 Task: Print in tabloid paper size.
Action: Mouse moved to (81, 76)
Screenshot: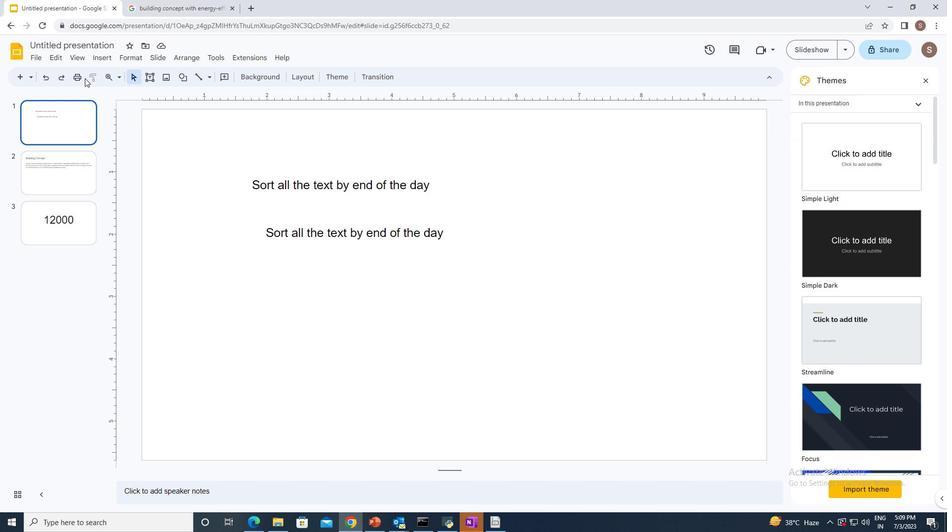 
Action: Mouse pressed left at (81, 76)
Screenshot: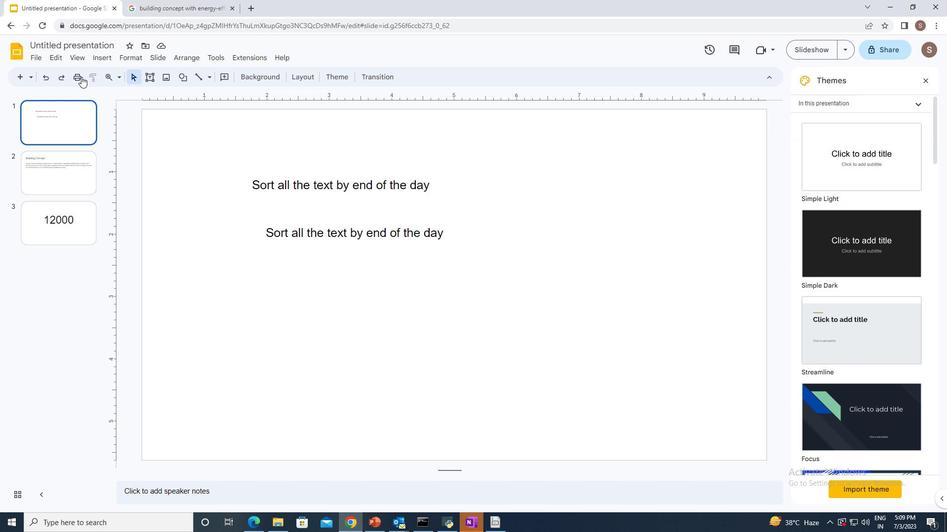 
Action: Mouse moved to (654, 156)
Screenshot: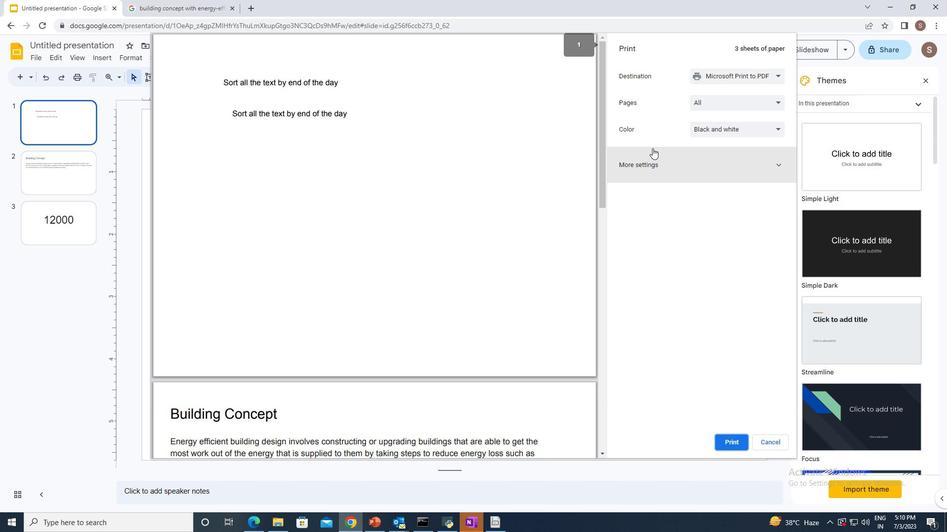 
Action: Mouse pressed left at (654, 156)
Screenshot: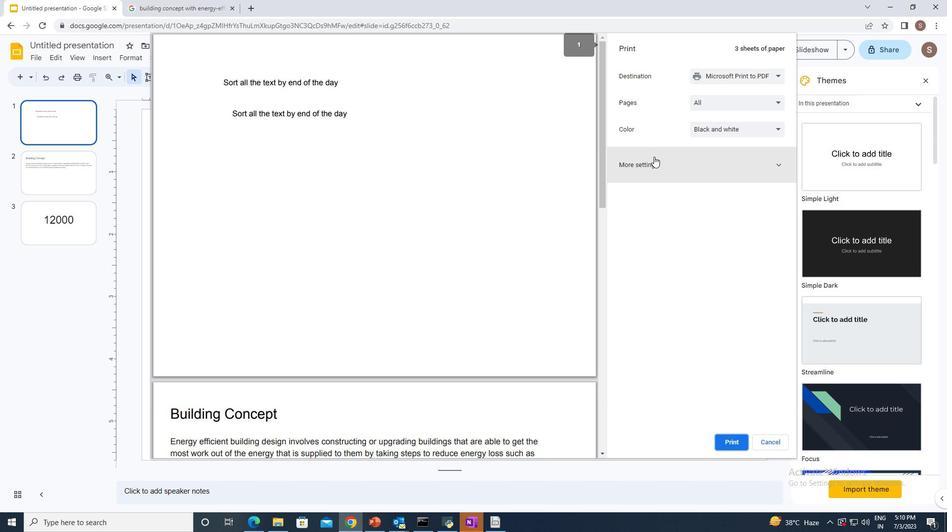 
Action: Mouse moved to (712, 197)
Screenshot: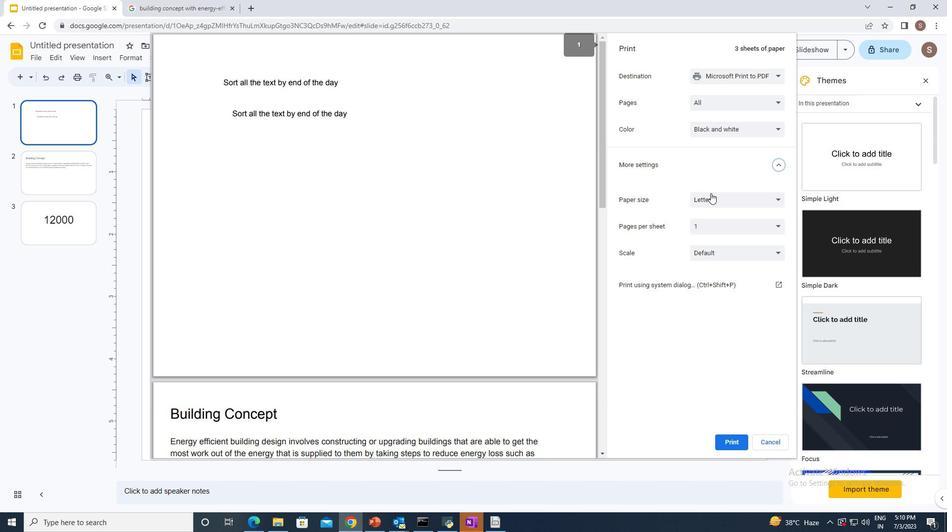 
Action: Mouse pressed left at (712, 197)
Screenshot: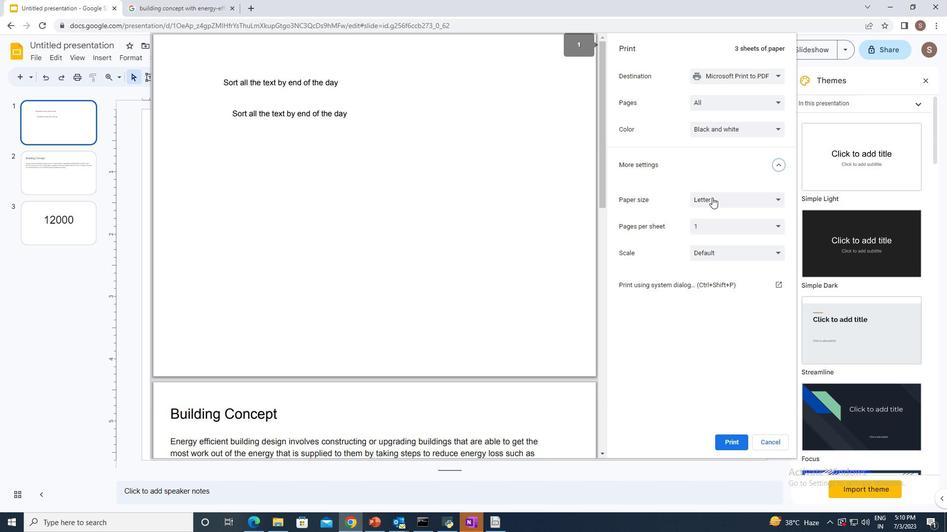 
Action: Mouse moved to (701, 218)
Screenshot: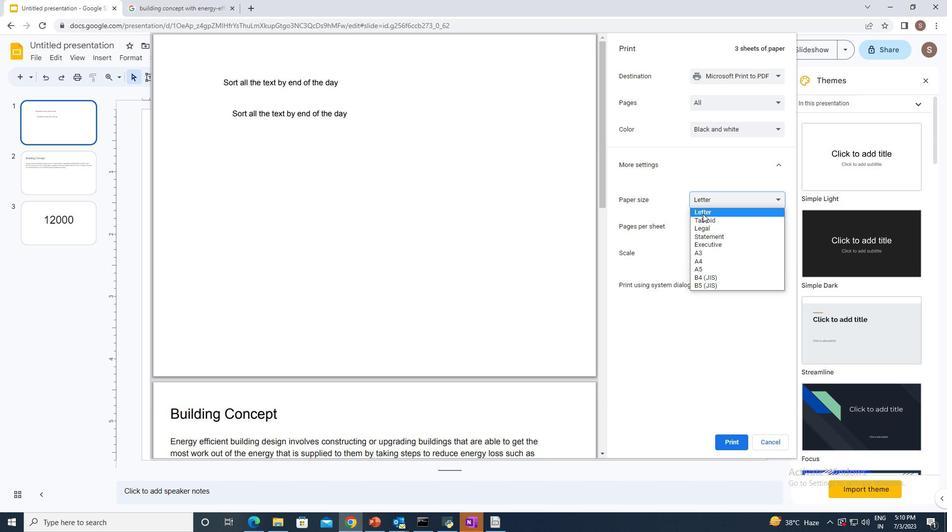 
Action: Mouse pressed left at (701, 218)
Screenshot: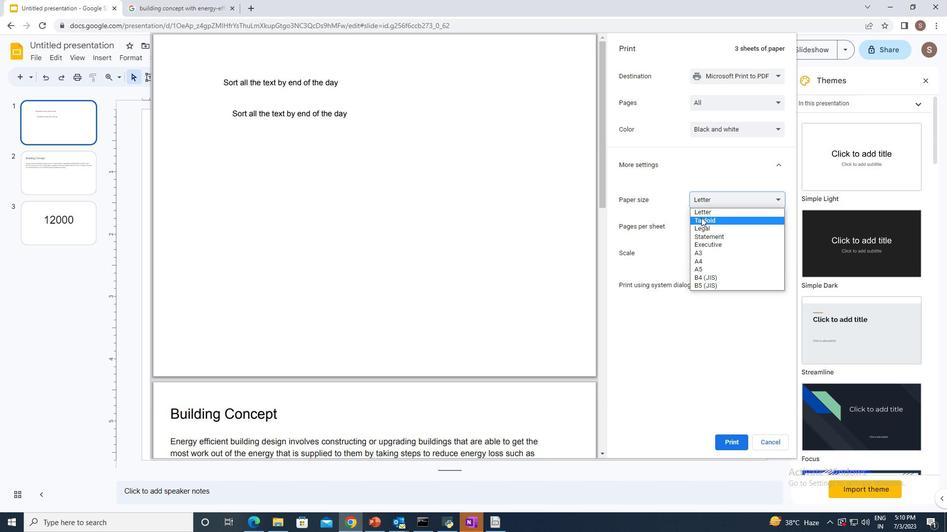 
Action: Mouse moved to (734, 437)
Screenshot: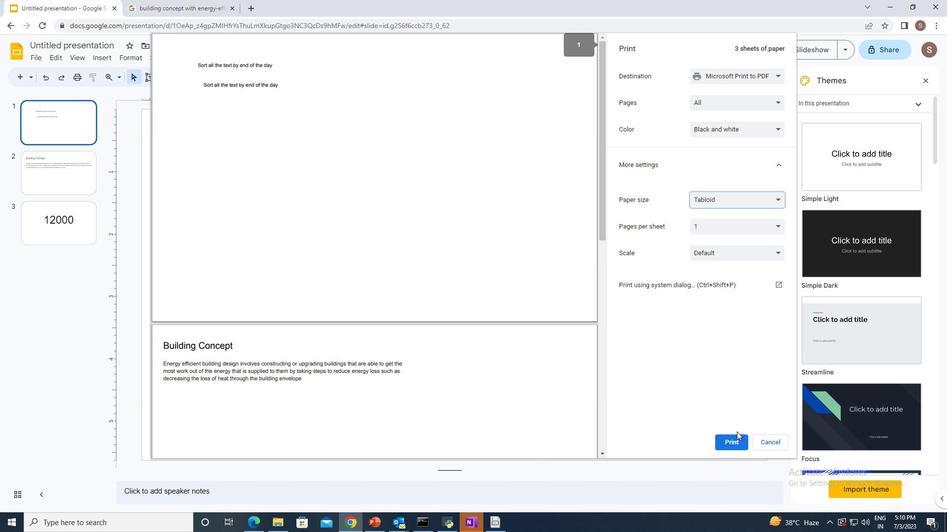 
Action: Mouse pressed left at (734, 437)
Screenshot: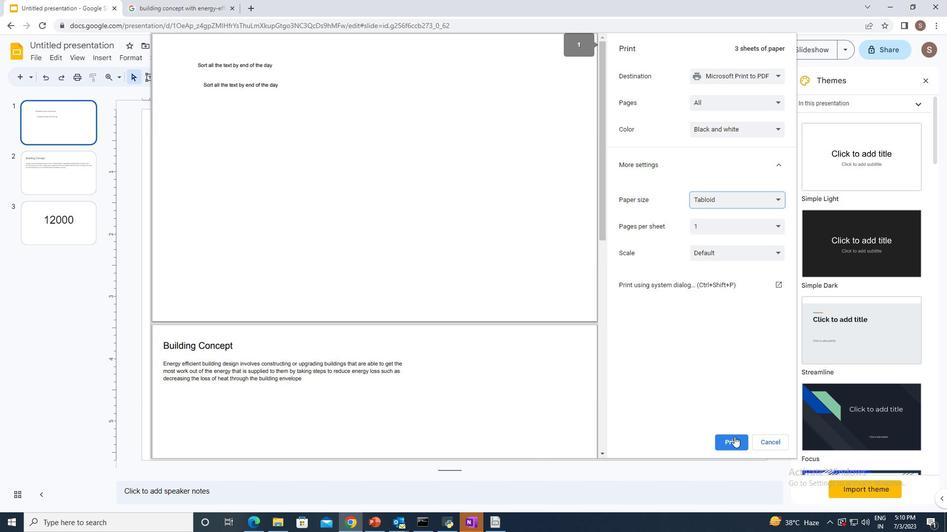
